 Task: Filter the marketplace by the "Deployment" category.
Action: Mouse pressed left at (175, 113)
Screenshot: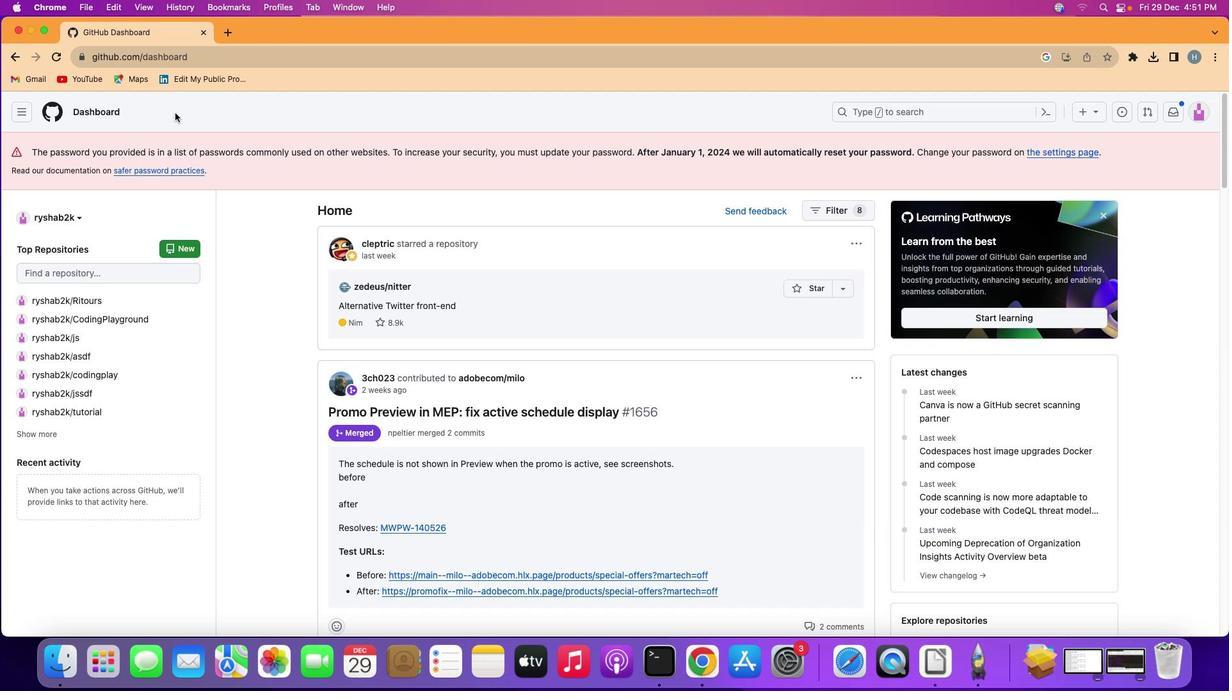 
Action: Mouse moved to (20, 108)
Screenshot: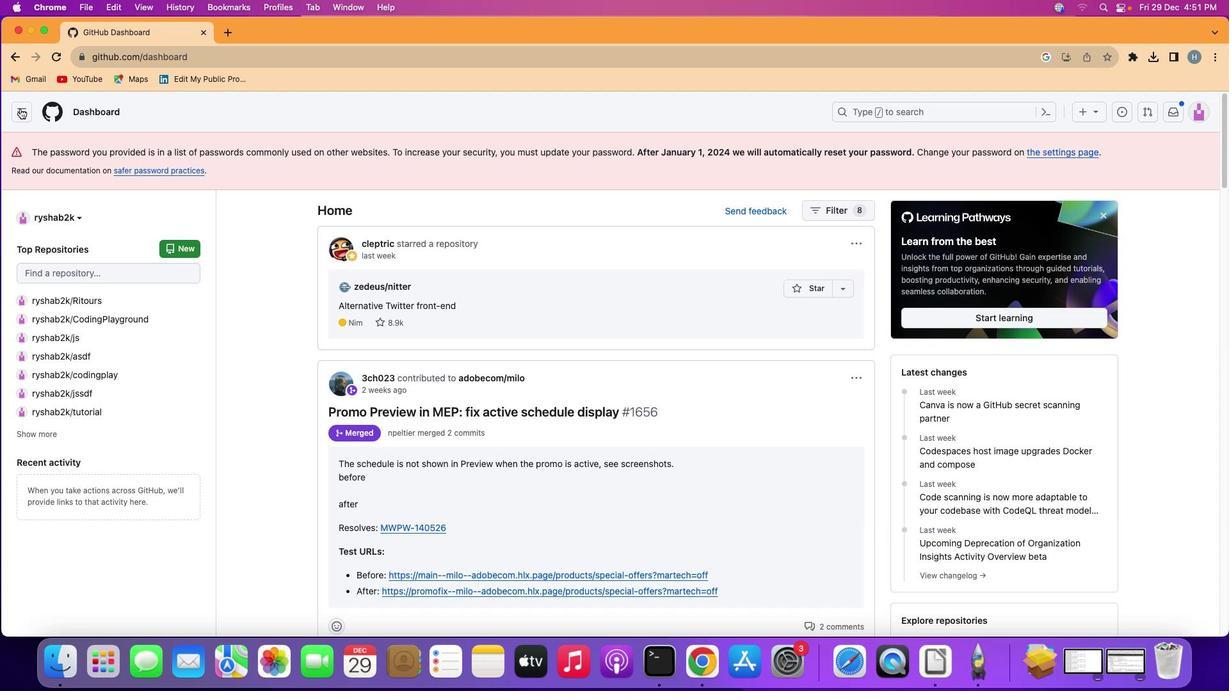 
Action: Mouse pressed left at (20, 108)
Screenshot: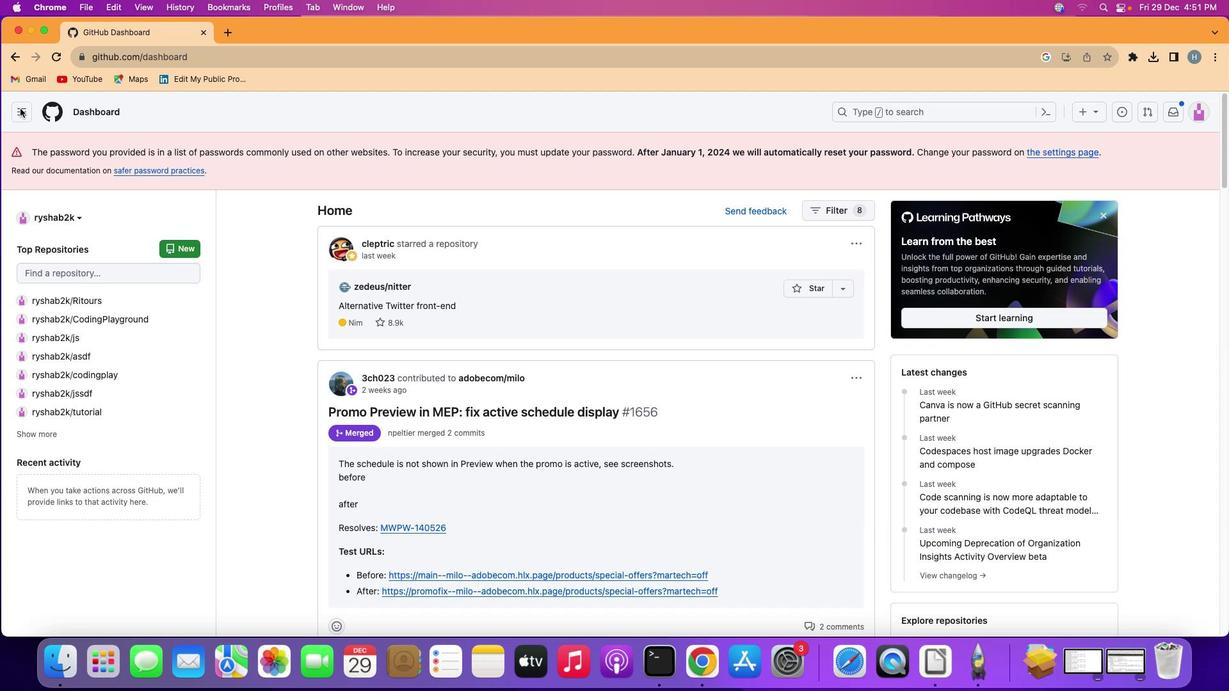 
Action: Mouse moved to (131, 291)
Screenshot: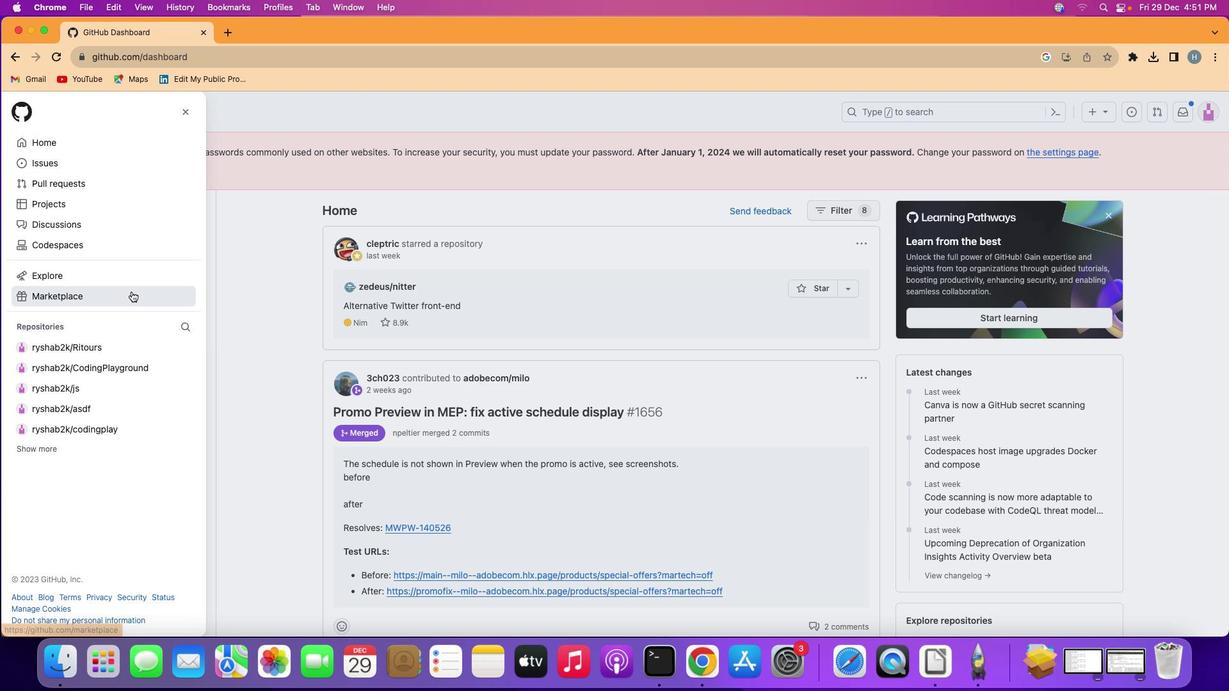 
Action: Mouse pressed left at (131, 291)
Screenshot: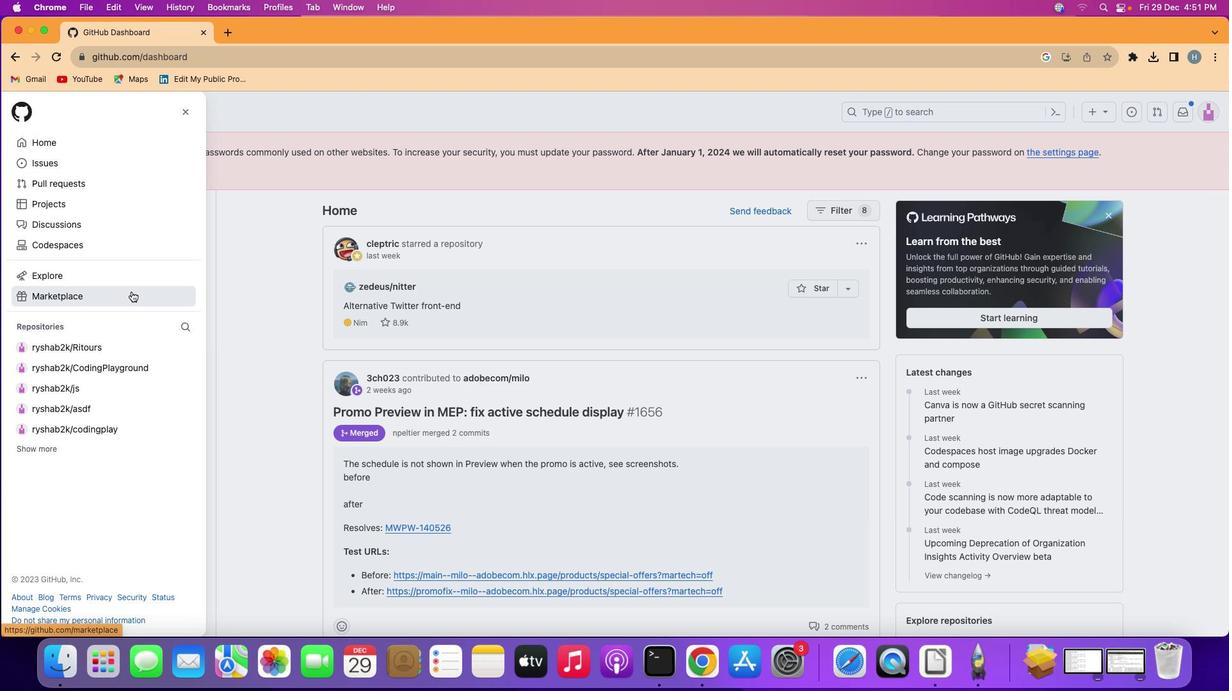 
Action: Mouse moved to (436, 485)
Screenshot: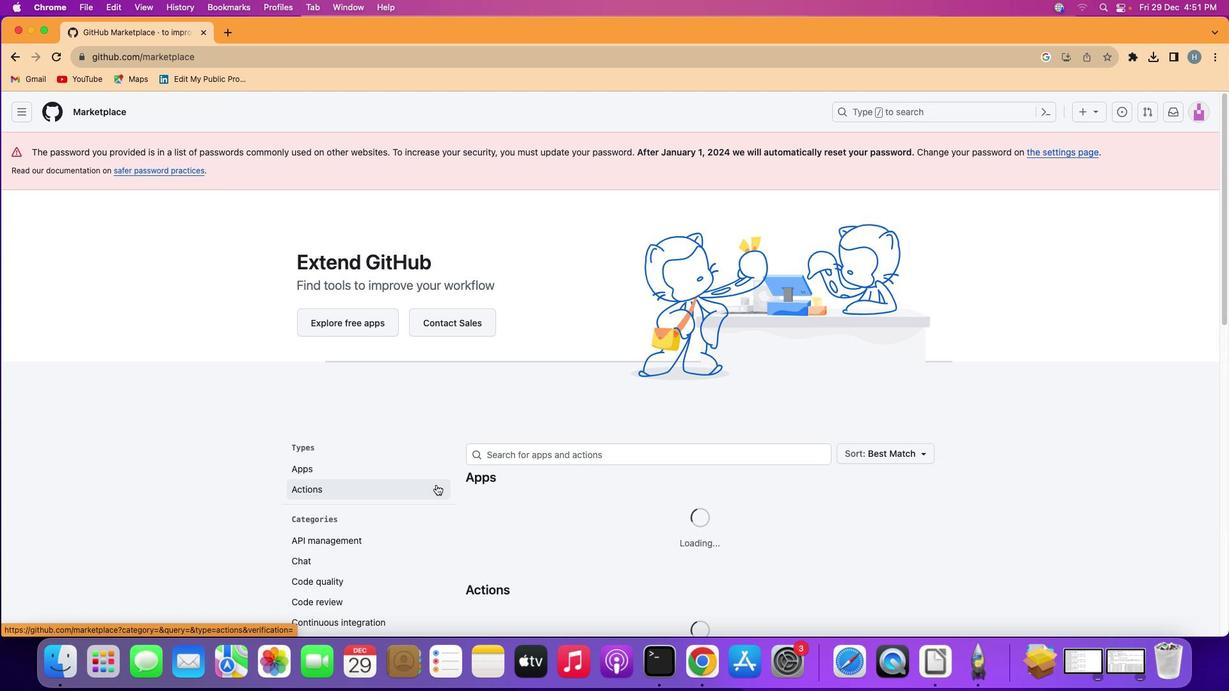 
Action: Mouse scrolled (436, 485) with delta (0, 0)
Screenshot: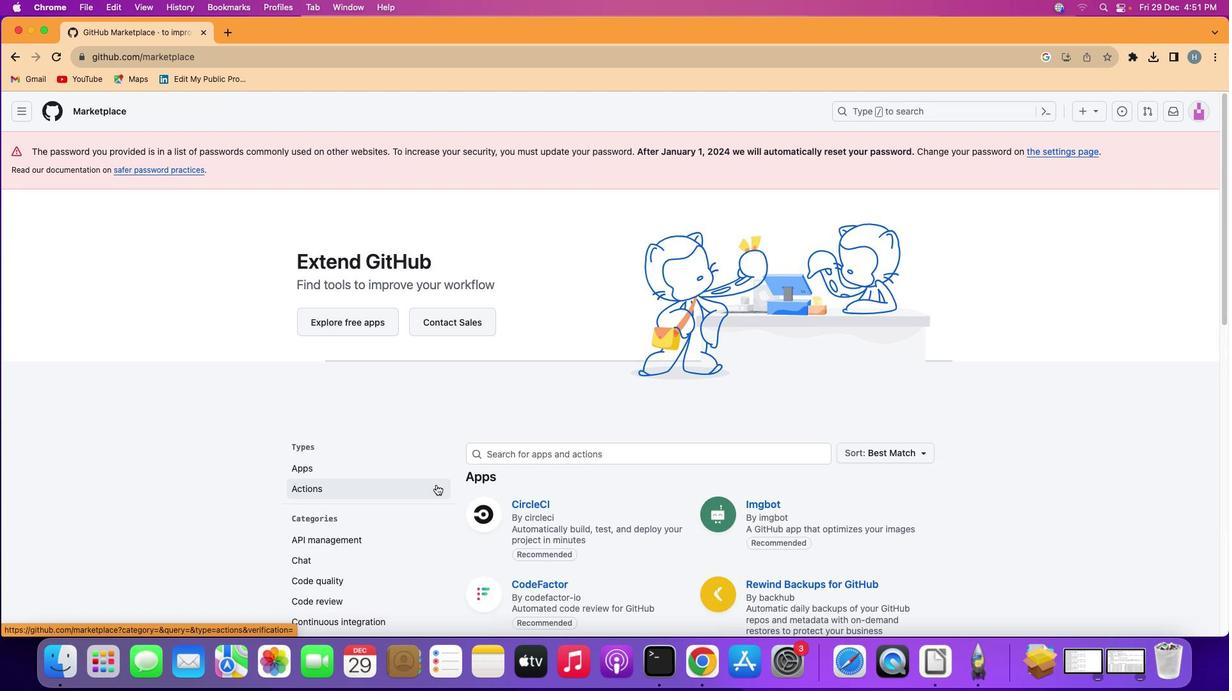 
Action: Mouse scrolled (436, 485) with delta (0, 0)
Screenshot: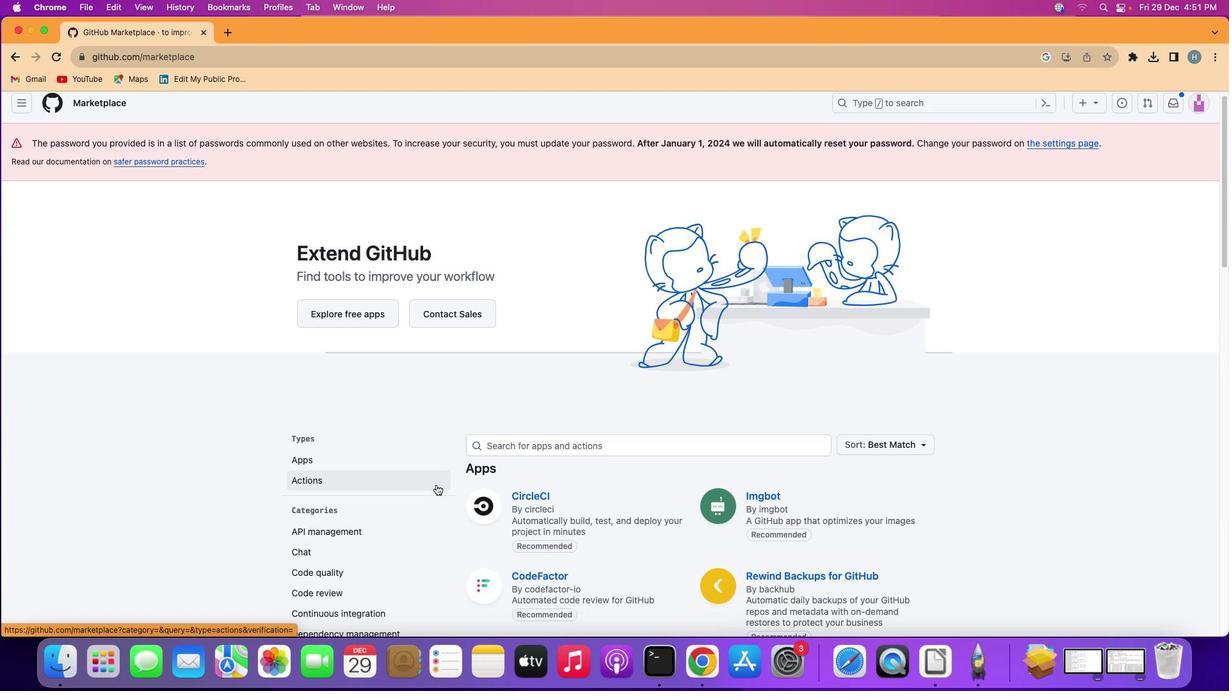 
Action: Mouse scrolled (436, 485) with delta (0, -1)
Screenshot: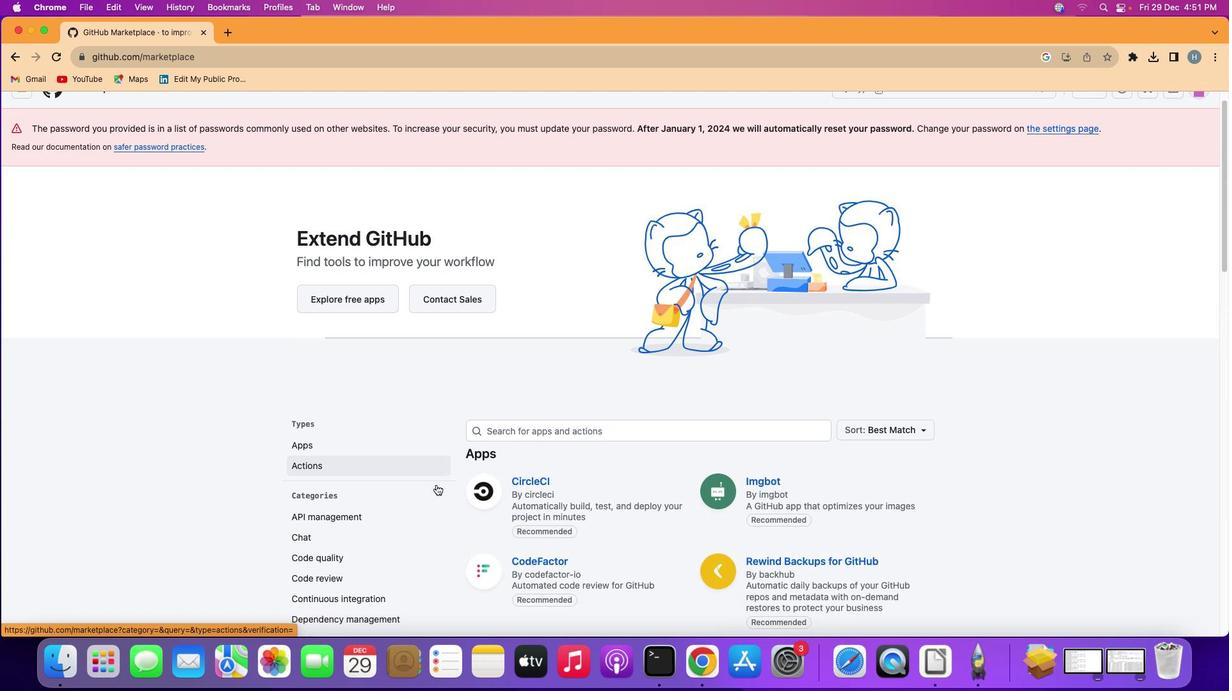 
Action: Mouse scrolled (436, 485) with delta (0, -1)
Screenshot: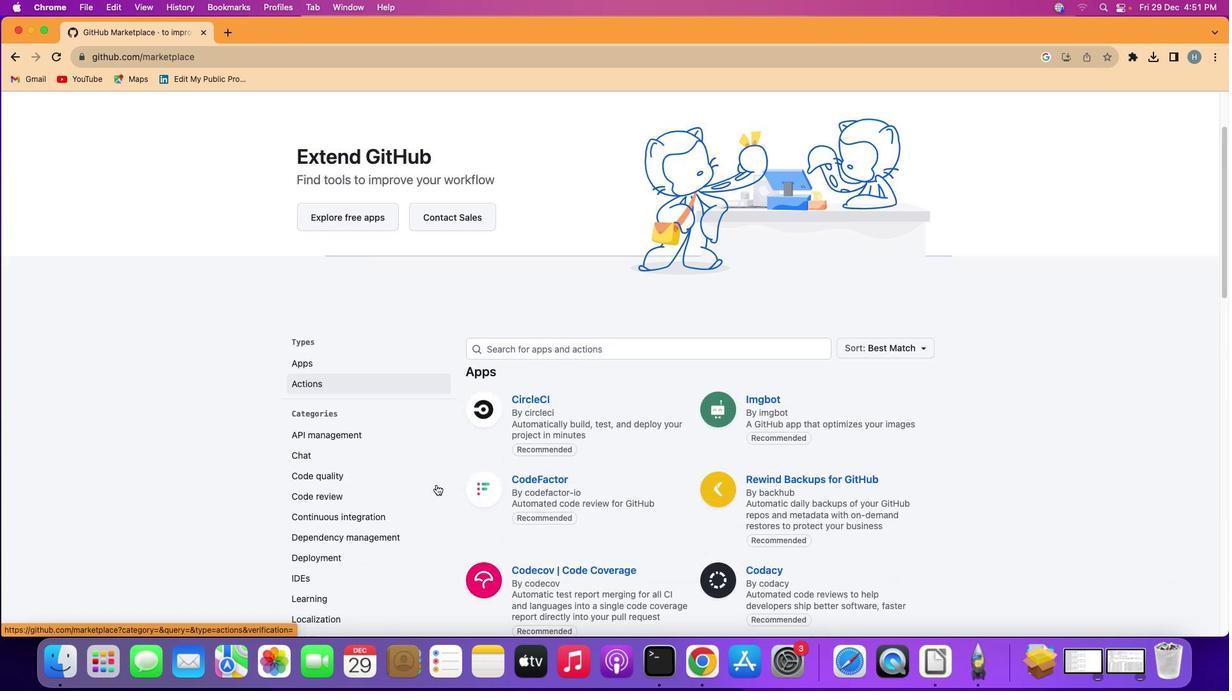 
Action: Mouse scrolled (436, 485) with delta (0, -1)
Screenshot: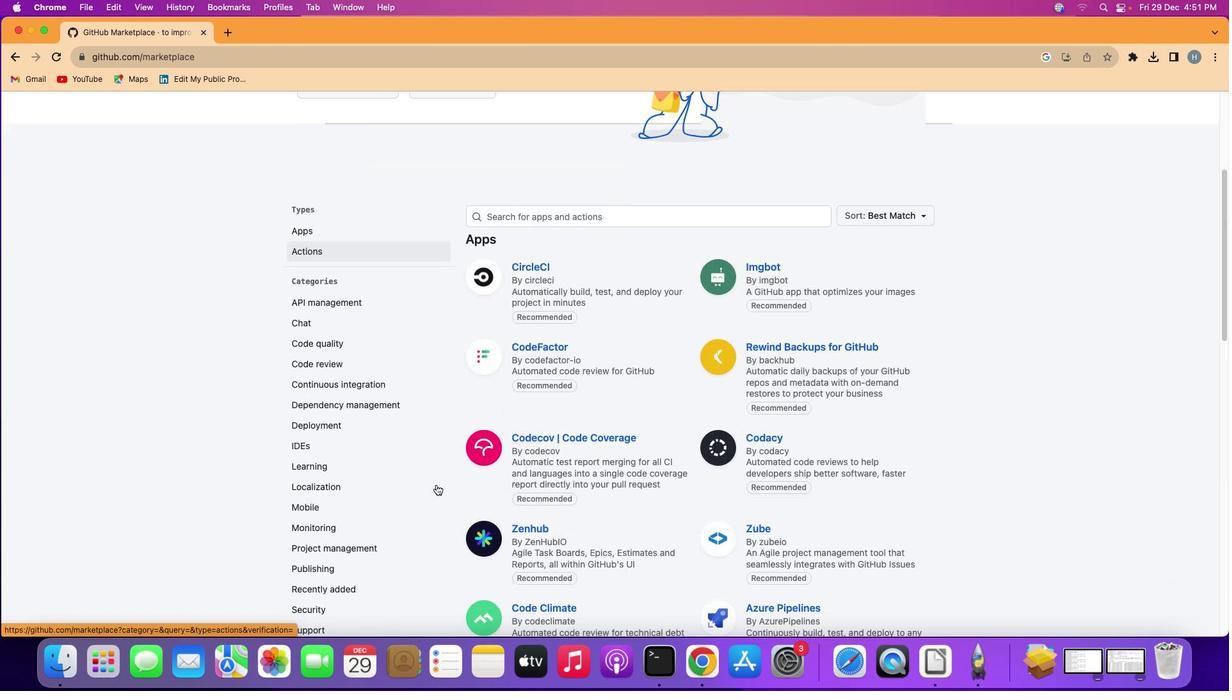 
Action: Mouse moved to (321, 387)
Screenshot: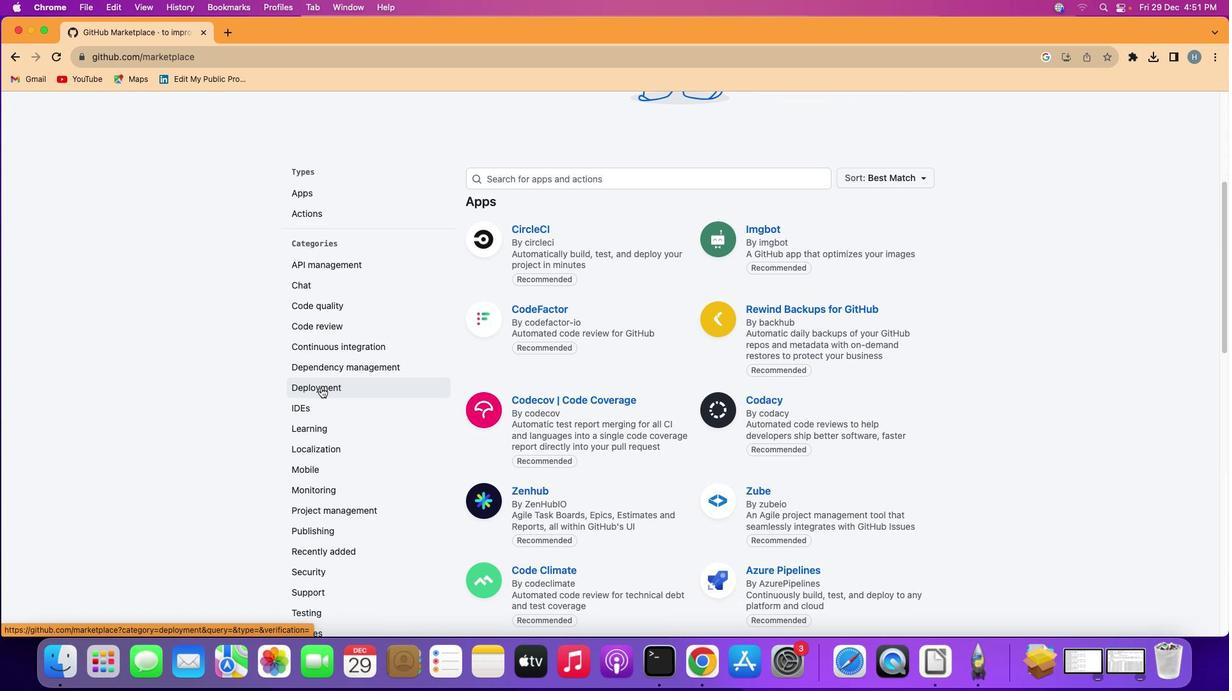 
Action: Mouse pressed left at (321, 387)
Screenshot: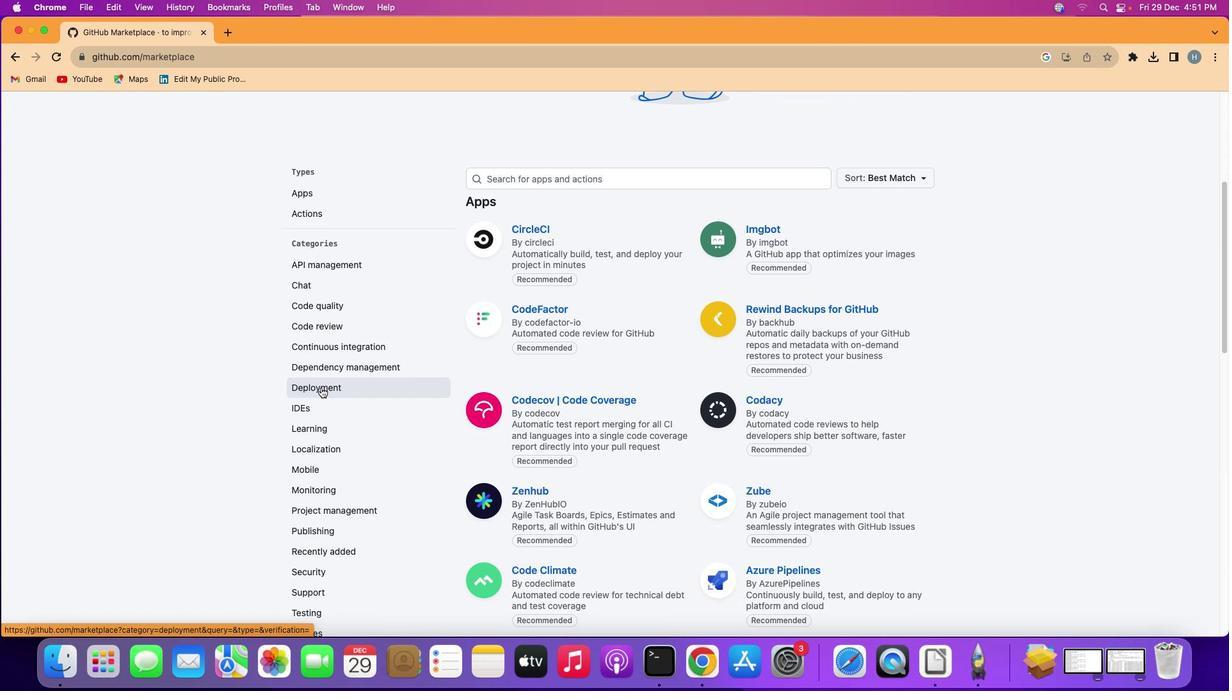 
Action: Mouse moved to (462, 373)
Screenshot: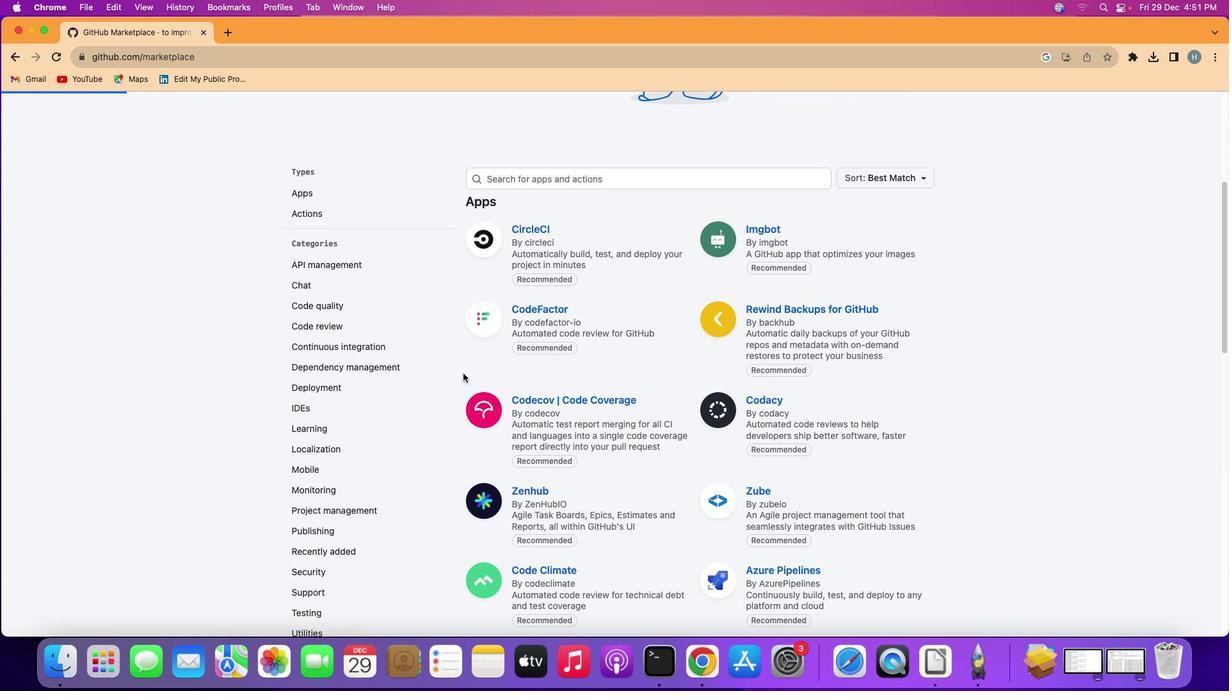 
